 Task: Select the Tax Included "No" Under New vendor in Find vendor.
Action: Mouse moved to (107, 14)
Screenshot: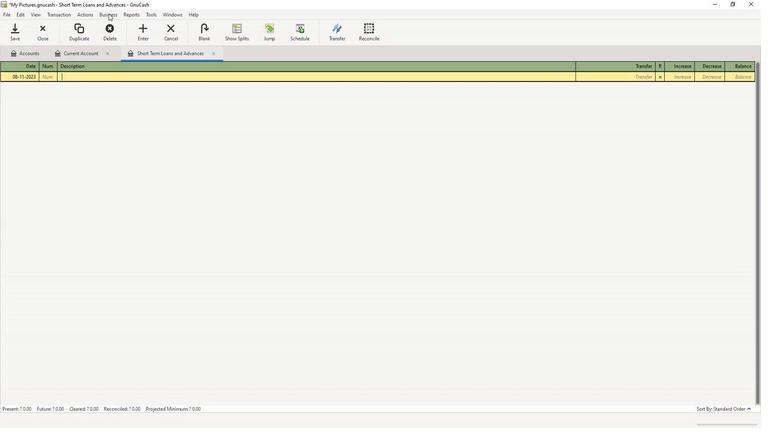 
Action: Mouse pressed left at (107, 14)
Screenshot: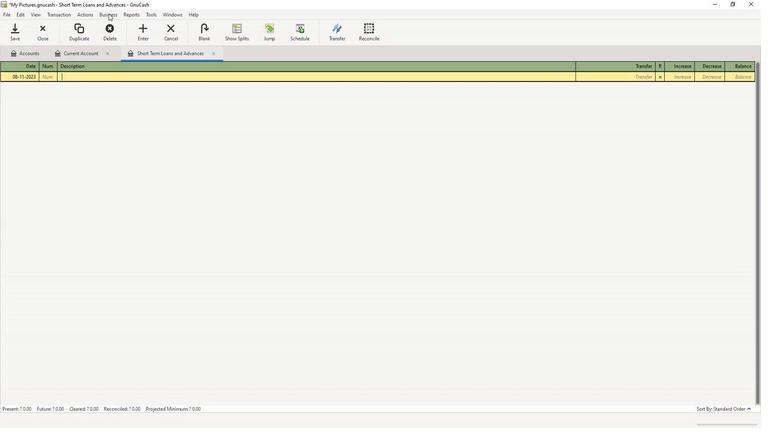 
Action: Mouse moved to (116, 33)
Screenshot: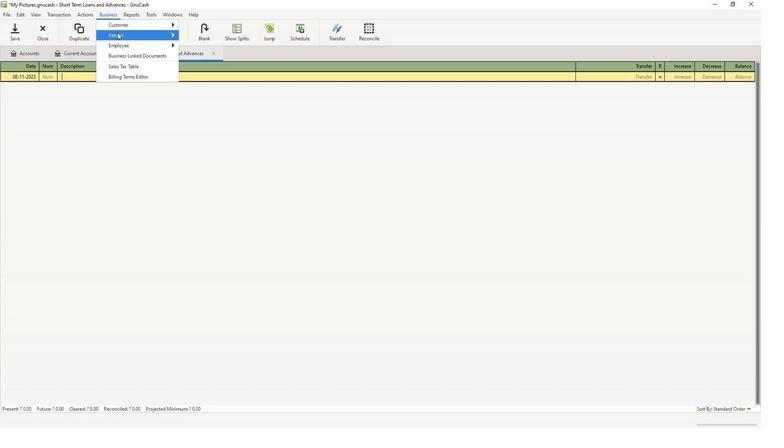 
Action: Mouse pressed left at (116, 33)
Screenshot: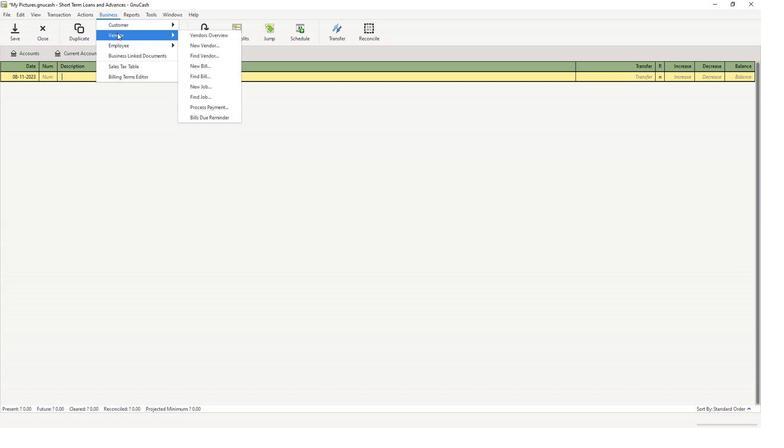 
Action: Mouse moved to (199, 57)
Screenshot: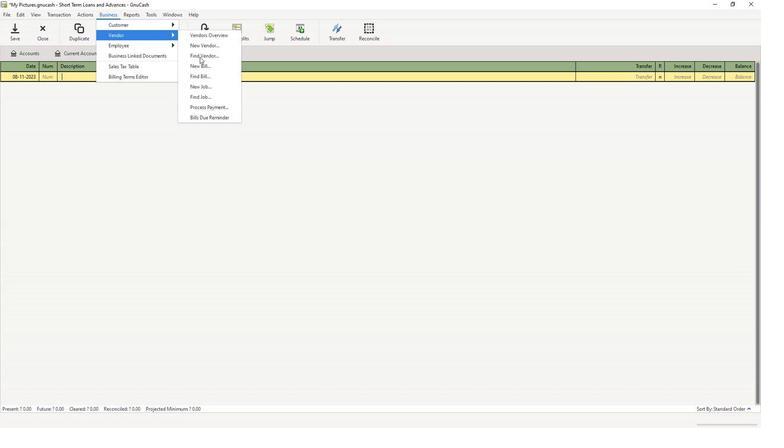 
Action: Mouse pressed left at (199, 57)
Screenshot: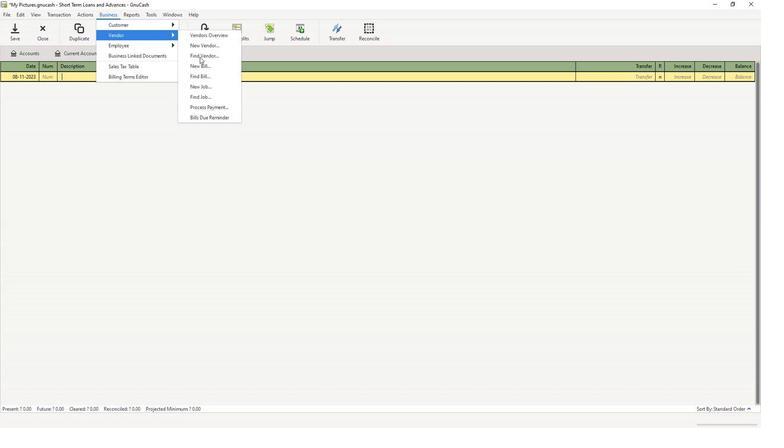 
Action: Mouse moved to (405, 281)
Screenshot: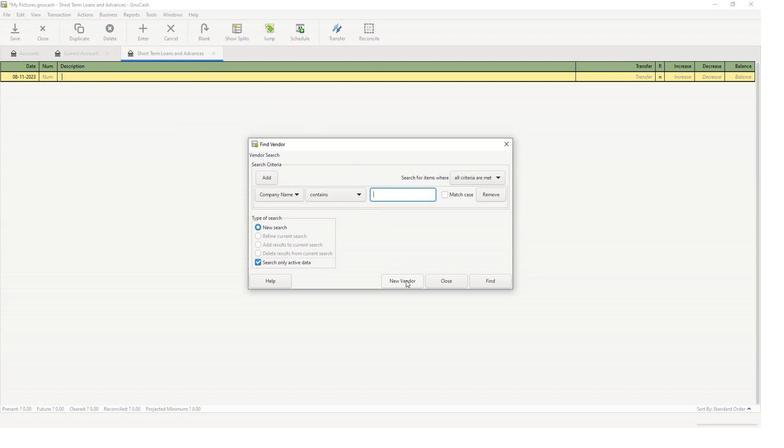 
Action: Mouse pressed left at (405, 281)
Screenshot: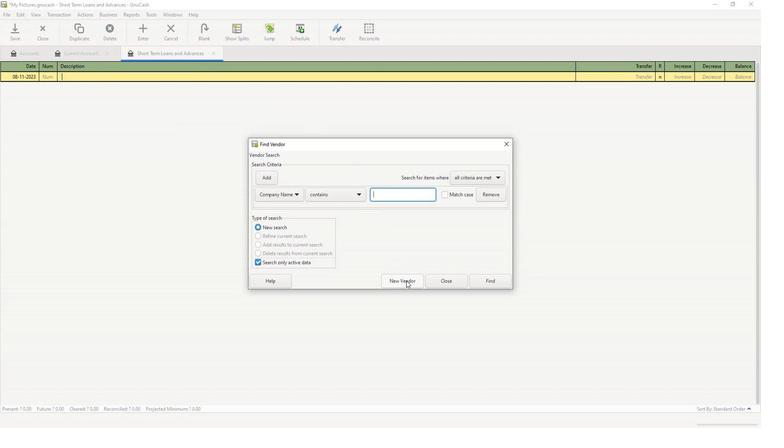 
Action: Mouse moved to (382, 119)
Screenshot: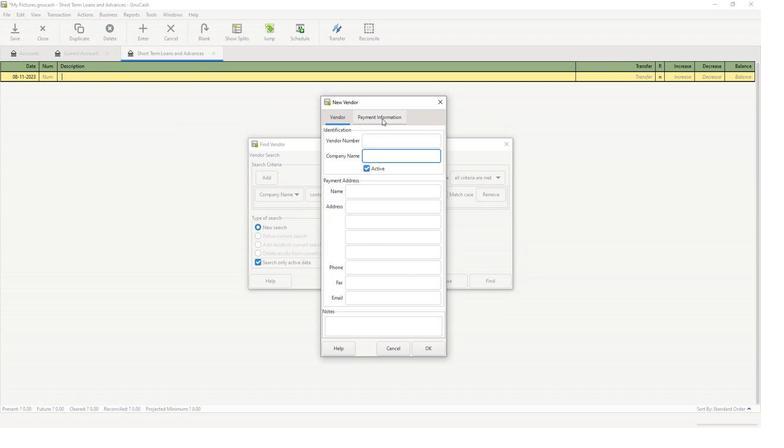 
Action: Mouse pressed left at (382, 119)
Screenshot: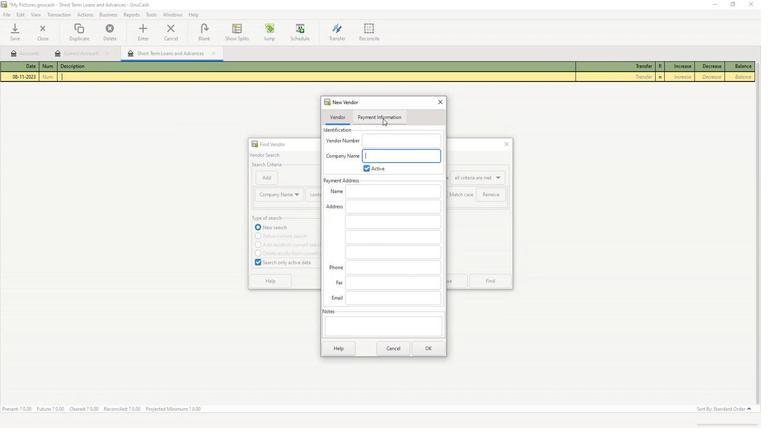 
Action: Mouse moved to (428, 173)
Screenshot: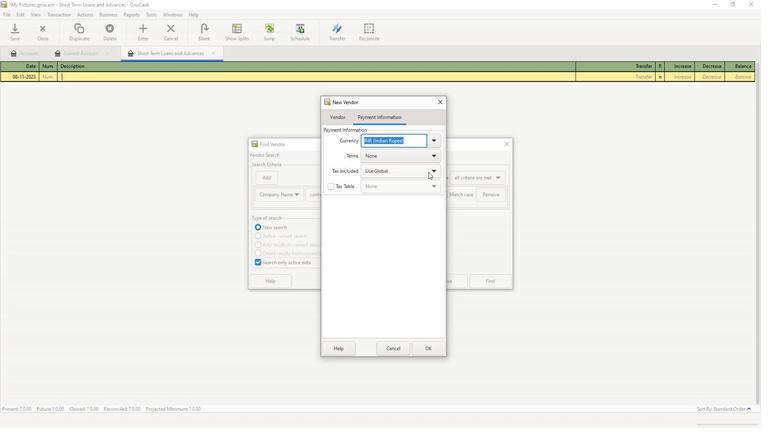 
Action: Mouse pressed left at (428, 173)
Screenshot: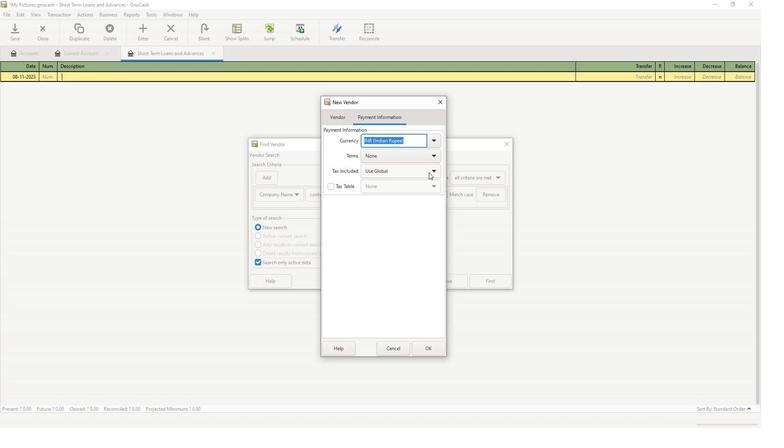 
Action: Mouse moved to (422, 162)
Screenshot: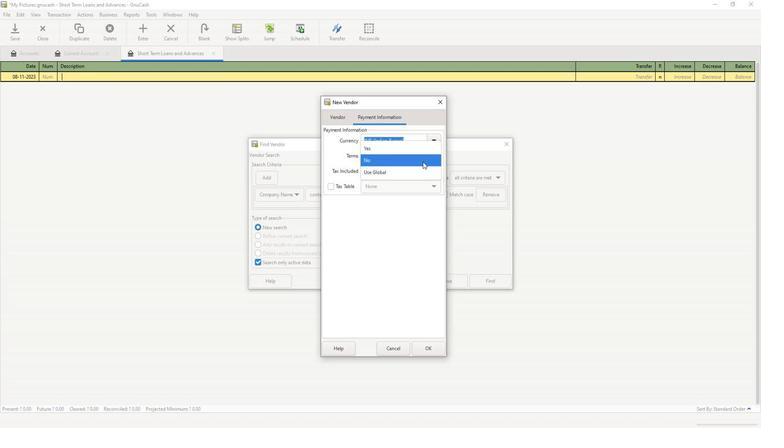 
Action: Mouse pressed left at (422, 162)
Screenshot: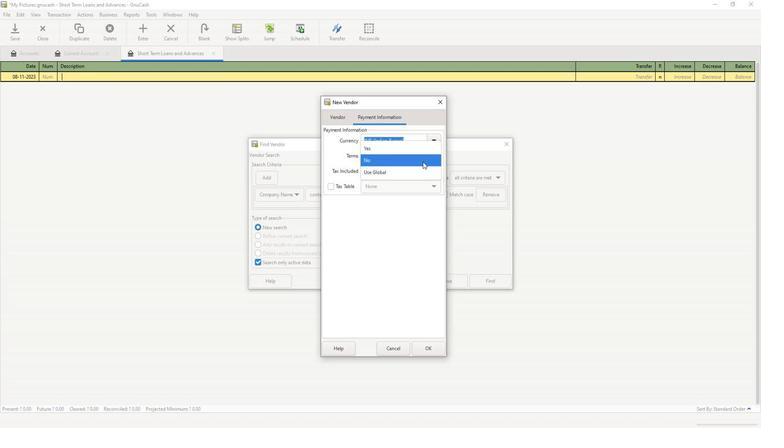 
Action: Mouse moved to (426, 349)
Screenshot: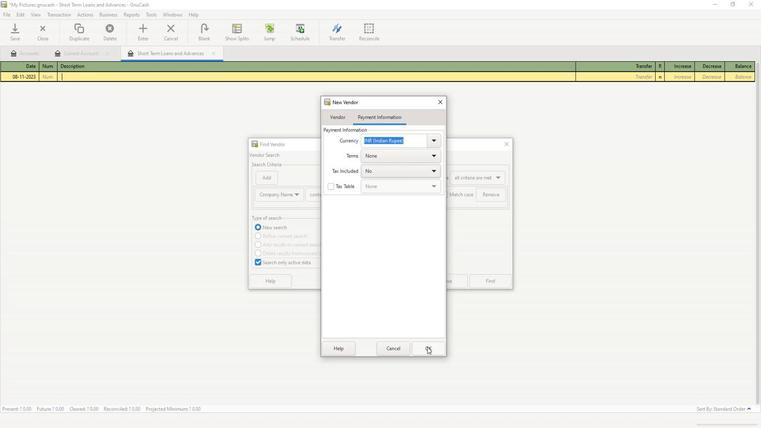 
